 Task: Open the event Casual Training Session: Presentation Skills on '2023/12/21', change the date to 2023/12/18, change the font style of the description to Tahoma, set the availability to Free, insert an emoji Earth, logged in from the account softage.10@softage.net and add another guest for the event, softage.3@softage.net. Change the alignment of the event description to Align right.Change the font color of the description to Yellow and select an event charm, 
Action: Mouse moved to (294, 130)
Screenshot: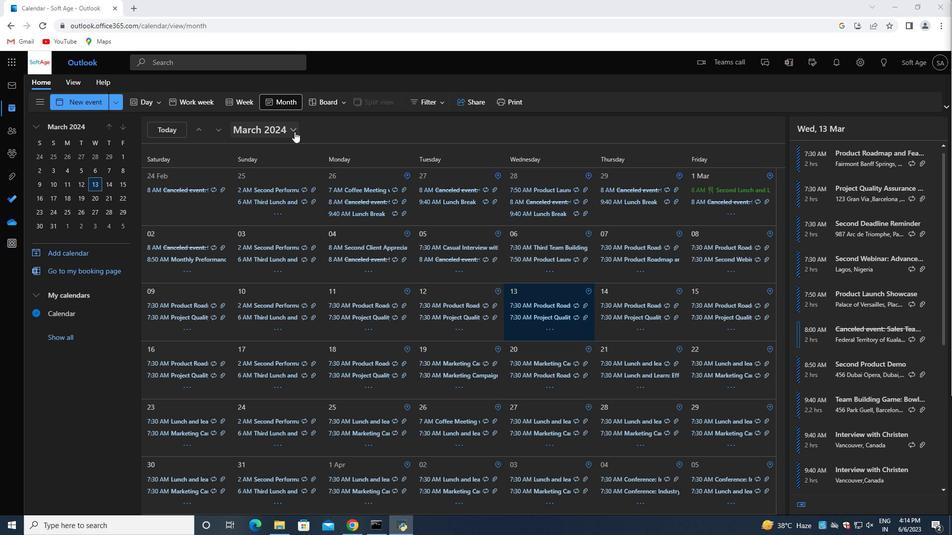 
Action: Mouse pressed left at (294, 130)
Screenshot: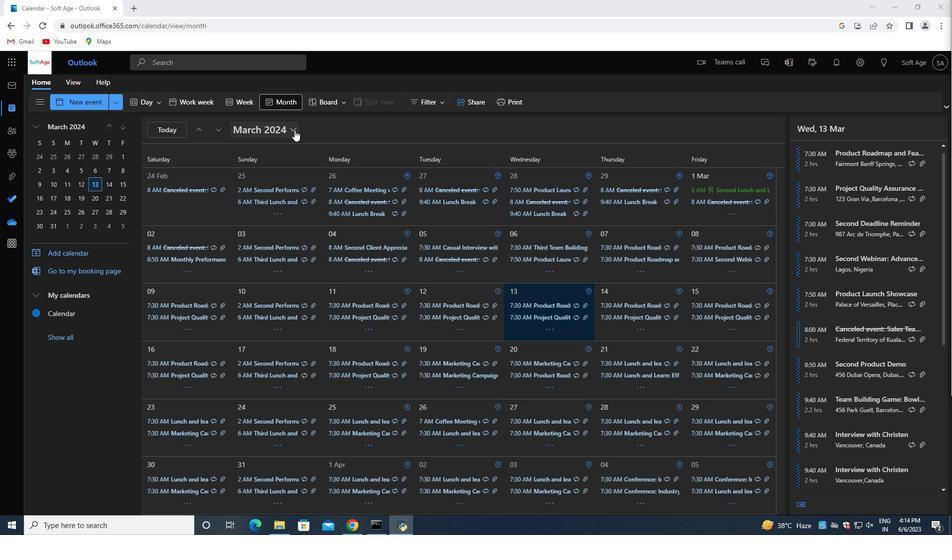 
Action: Mouse moved to (310, 155)
Screenshot: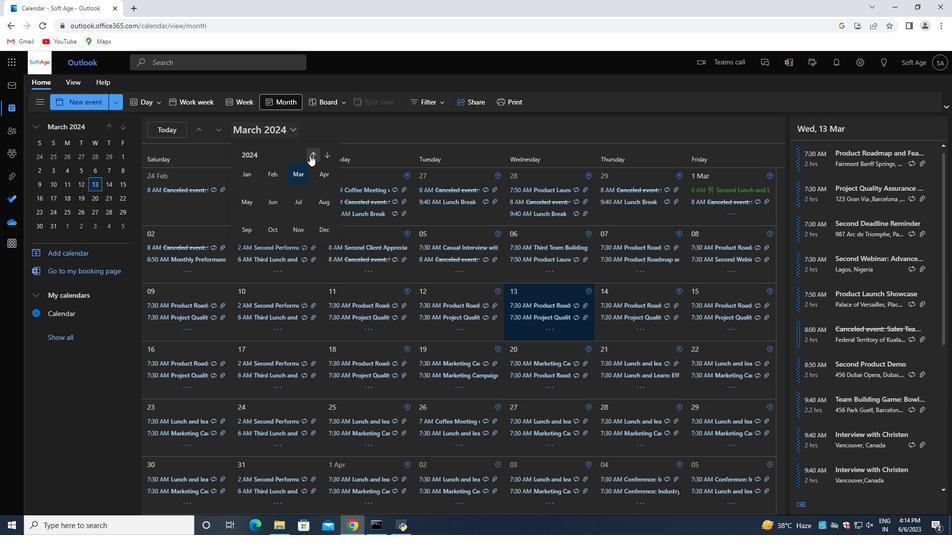 
Action: Mouse pressed left at (310, 155)
Screenshot: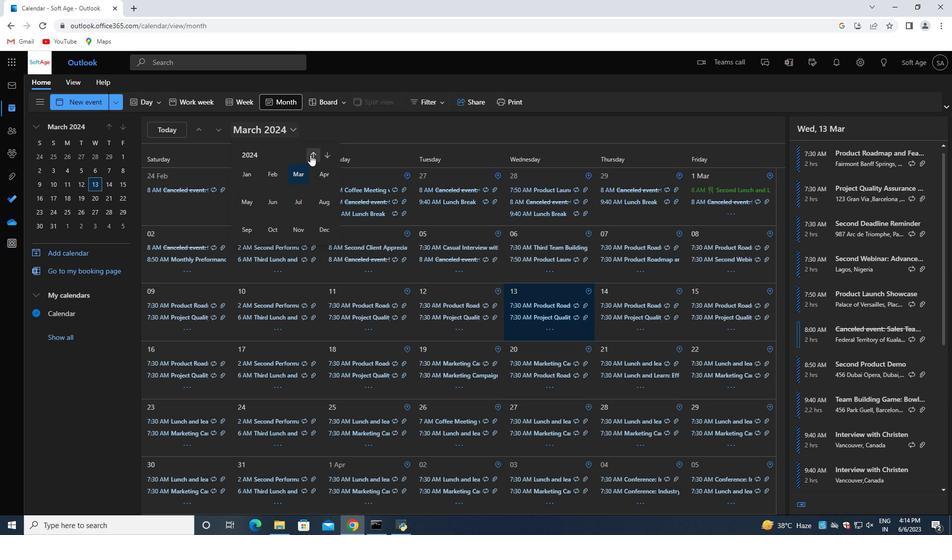
Action: Mouse moved to (321, 228)
Screenshot: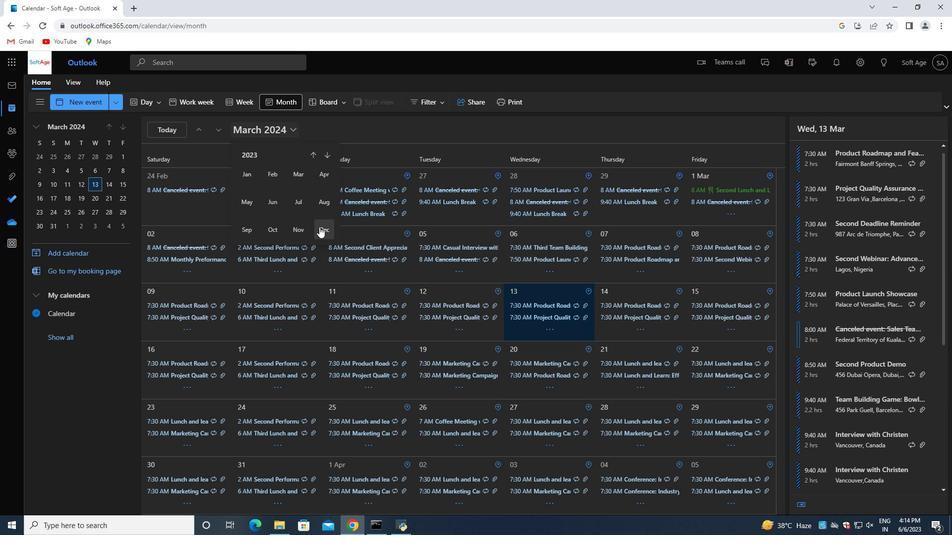 
Action: Mouse pressed left at (321, 228)
Screenshot: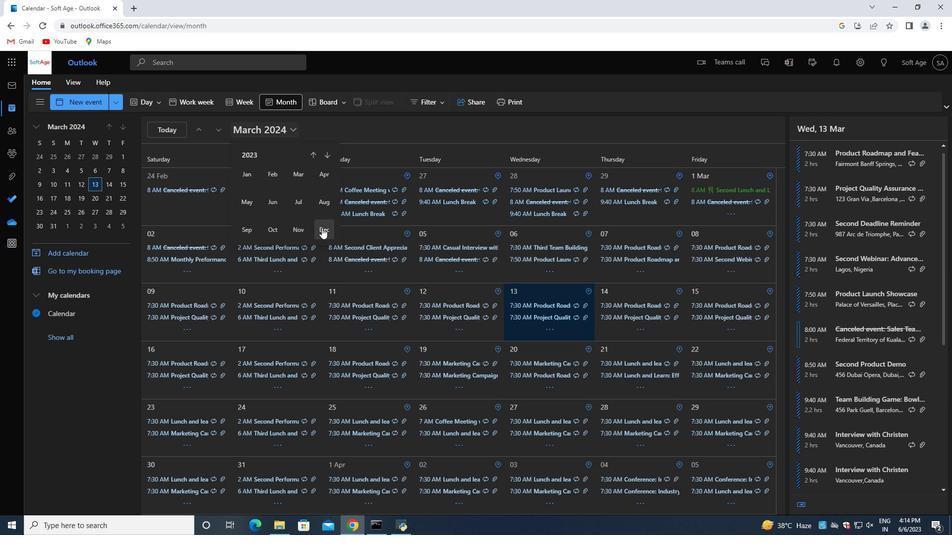 
Action: Mouse moved to (616, 386)
Screenshot: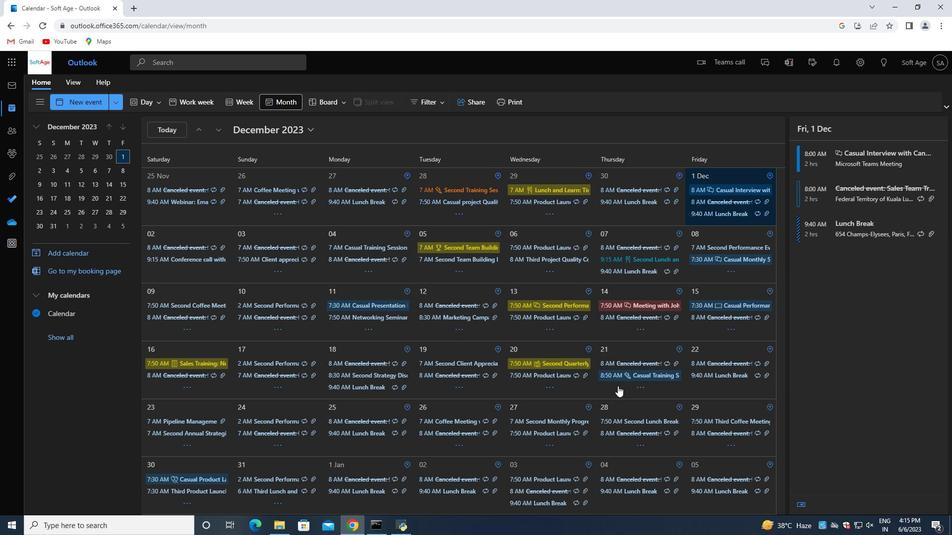 
Action: Mouse pressed left at (616, 386)
Screenshot: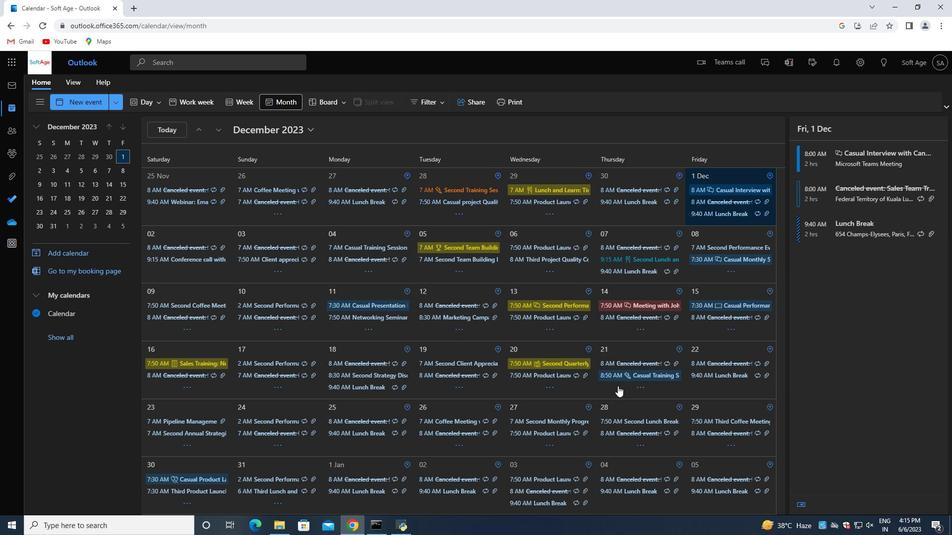
Action: Mouse moved to (827, 199)
Screenshot: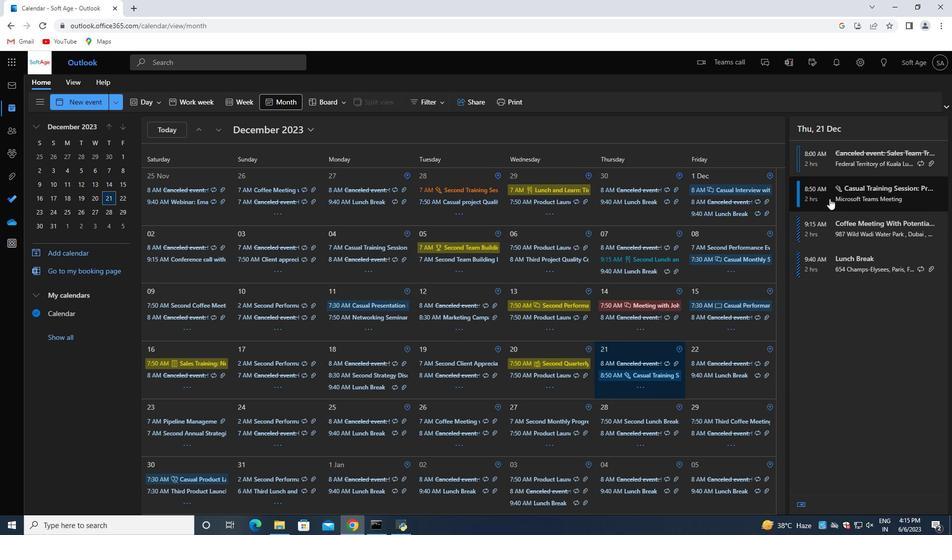 
Action: Mouse pressed left at (827, 199)
Screenshot: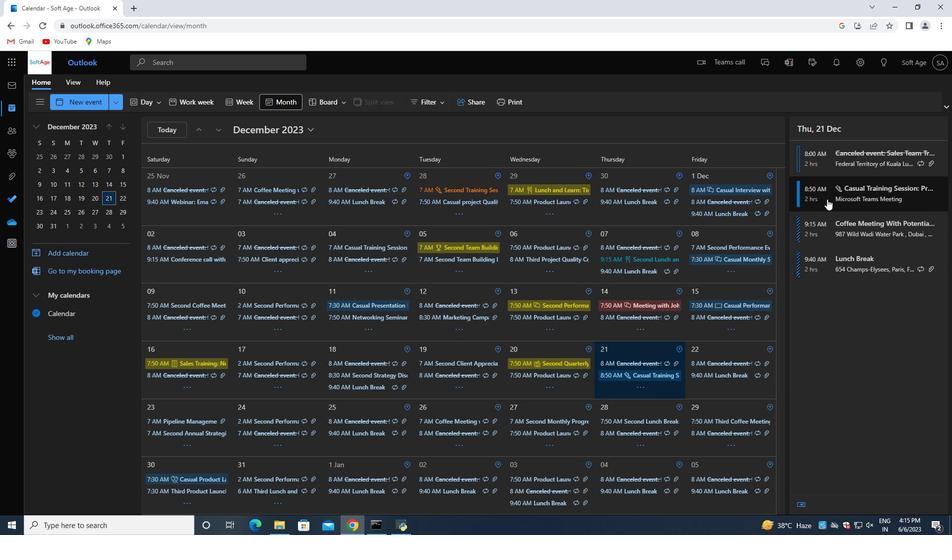 
Action: Mouse moved to (633, 277)
Screenshot: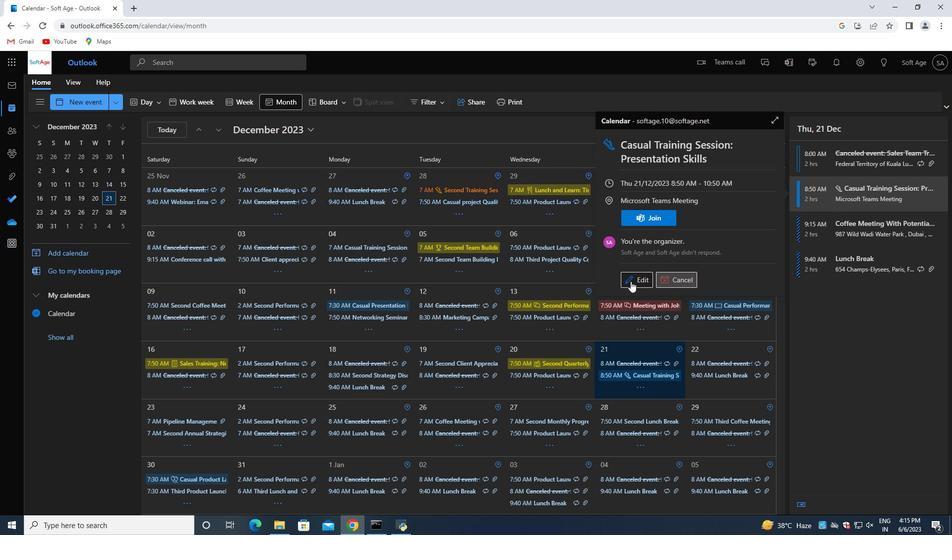 
Action: Mouse pressed left at (633, 277)
Screenshot: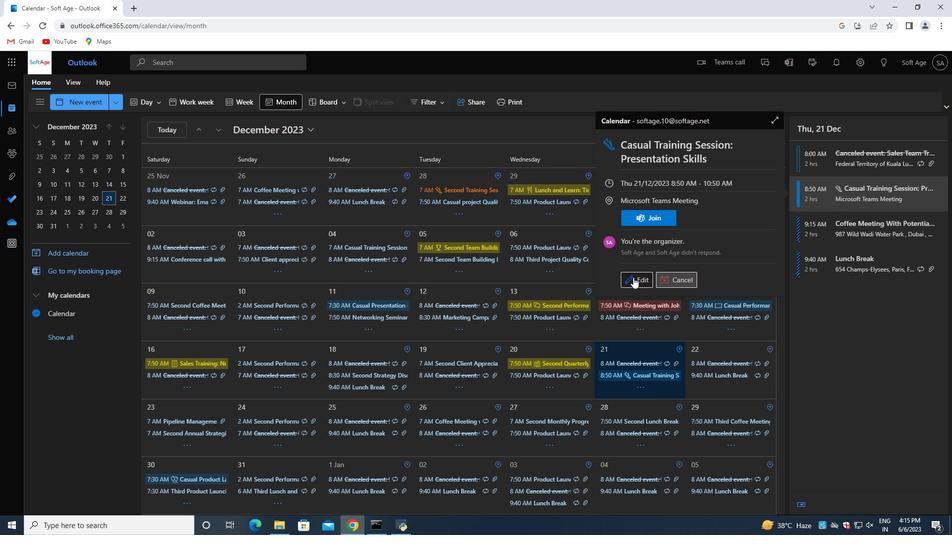 
Action: Mouse moved to (290, 270)
Screenshot: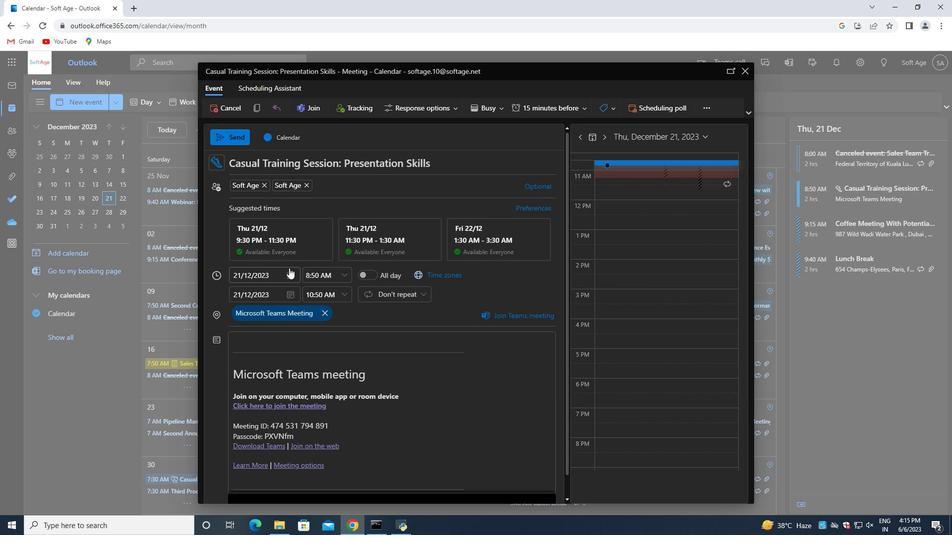 
Action: Mouse pressed left at (290, 270)
Screenshot: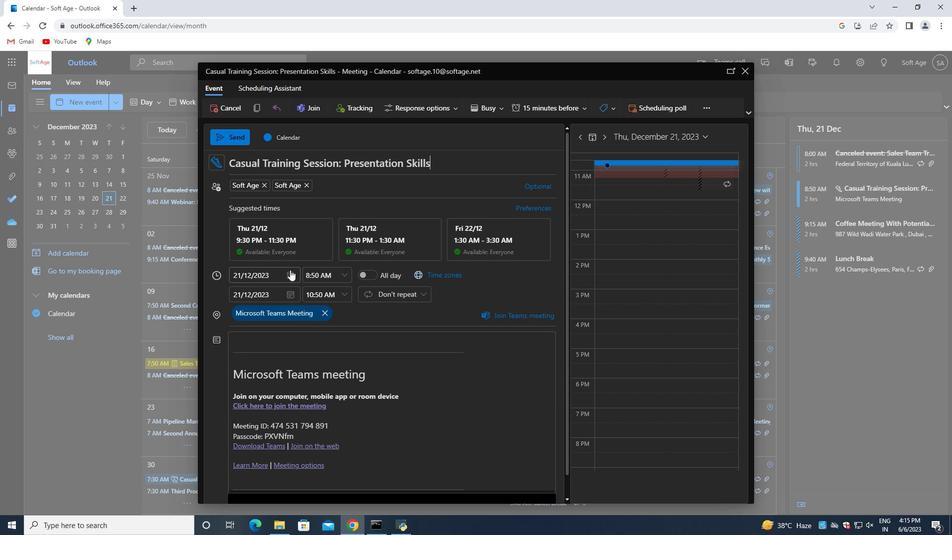 
Action: Mouse moved to (272, 365)
Screenshot: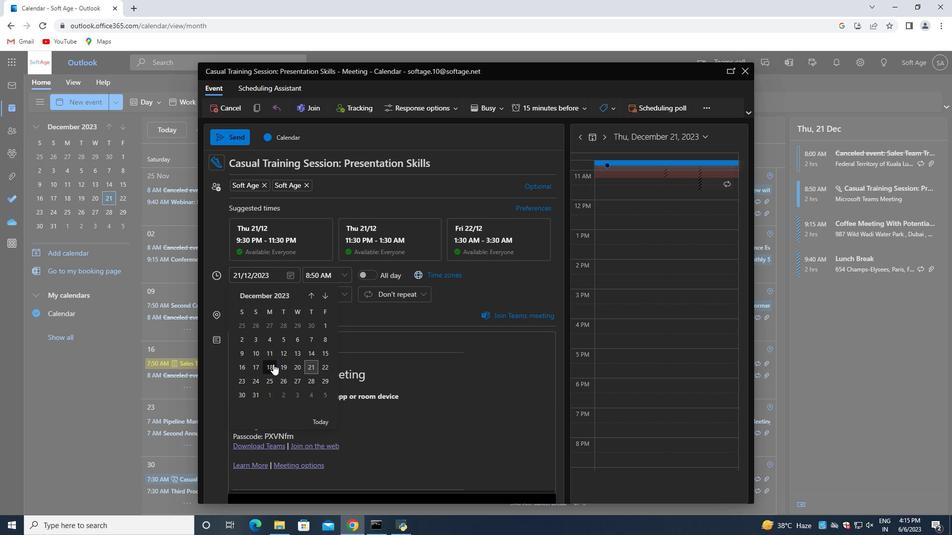 
Action: Mouse pressed left at (272, 365)
Screenshot: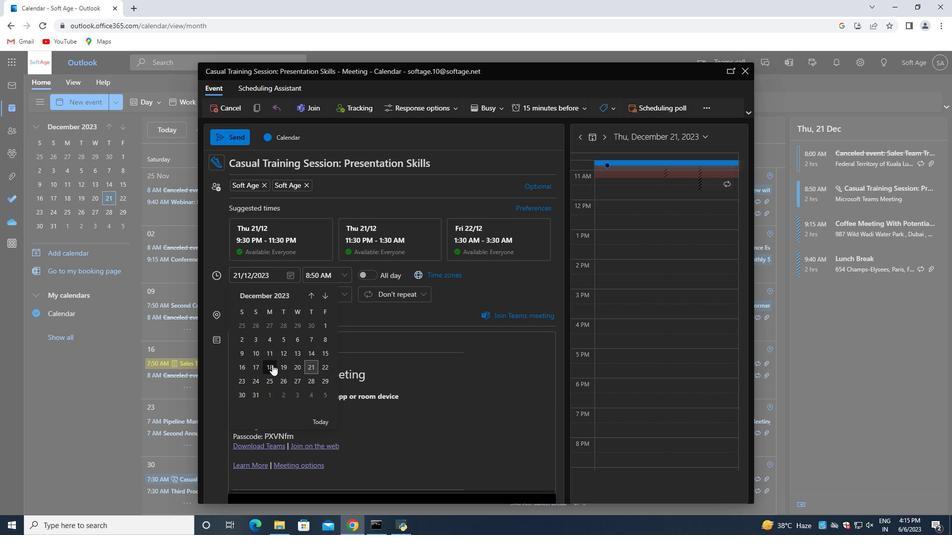 
Action: Mouse moved to (488, 107)
Screenshot: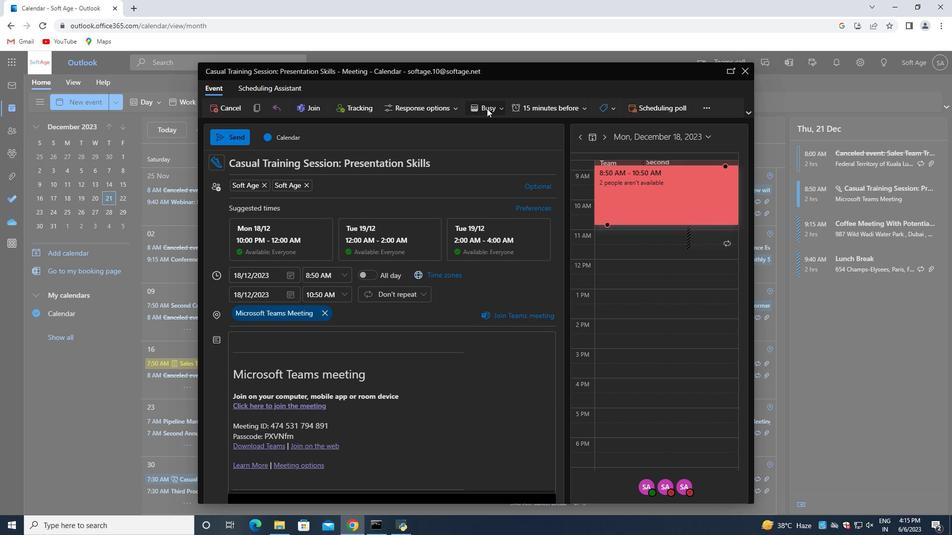 
Action: Mouse pressed left at (488, 107)
Screenshot: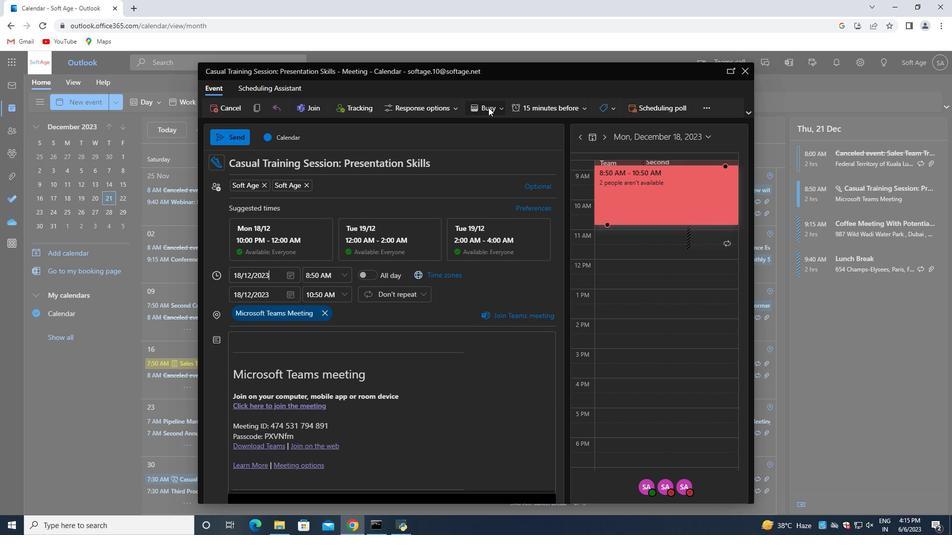 
Action: Mouse moved to (473, 124)
Screenshot: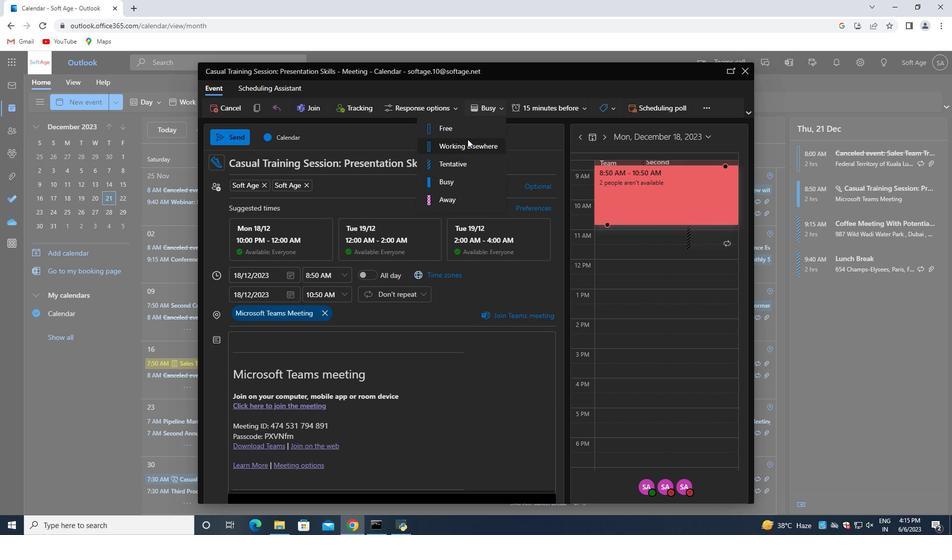 
Action: Mouse pressed left at (473, 124)
Screenshot: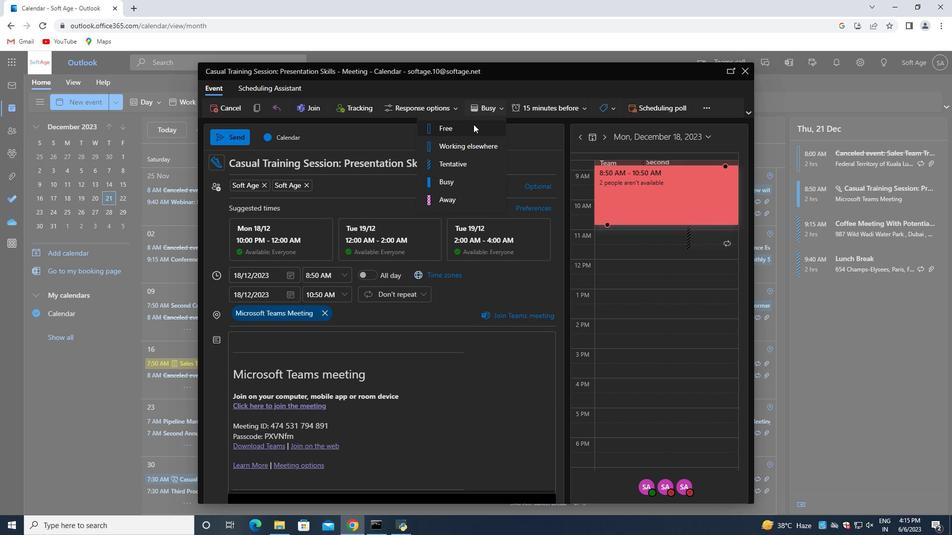
Action: Mouse moved to (332, 184)
Screenshot: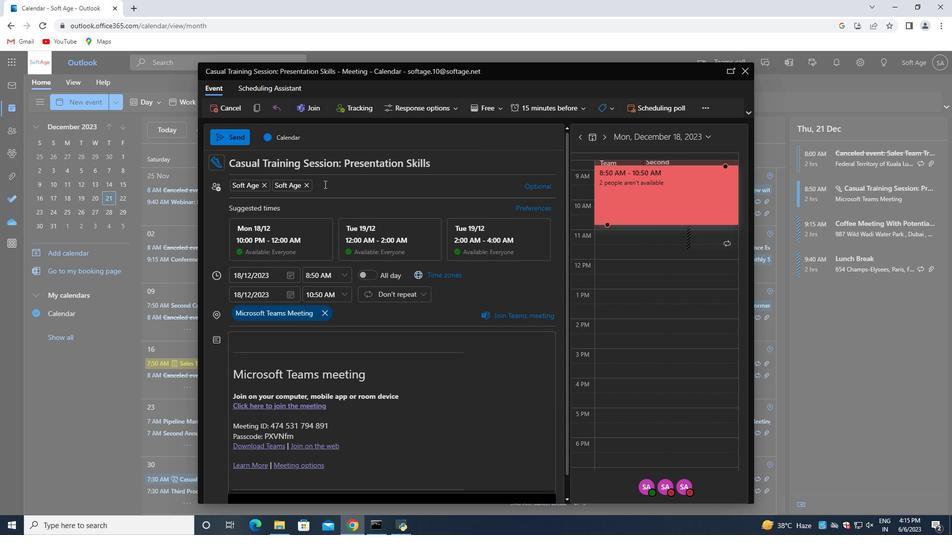 
Action: Mouse pressed left at (332, 184)
Screenshot: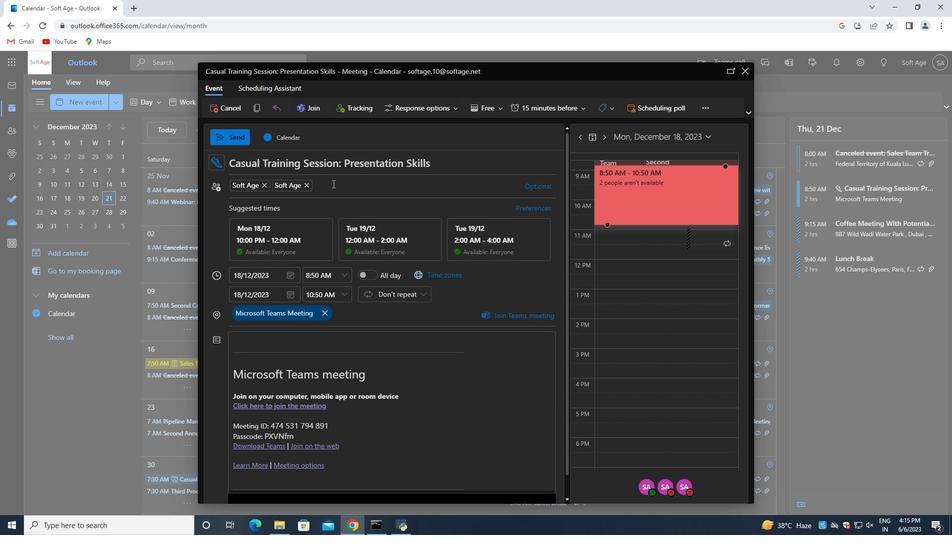 
Action: Key pressed softage.3<Key.shift>@softage.net<Key.enter>
Screenshot: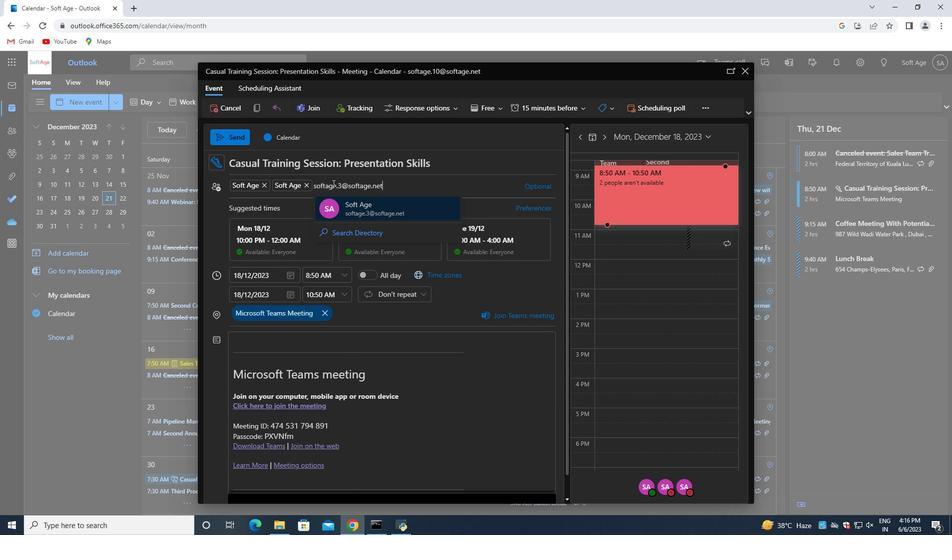 
Action: Mouse moved to (230, 135)
Screenshot: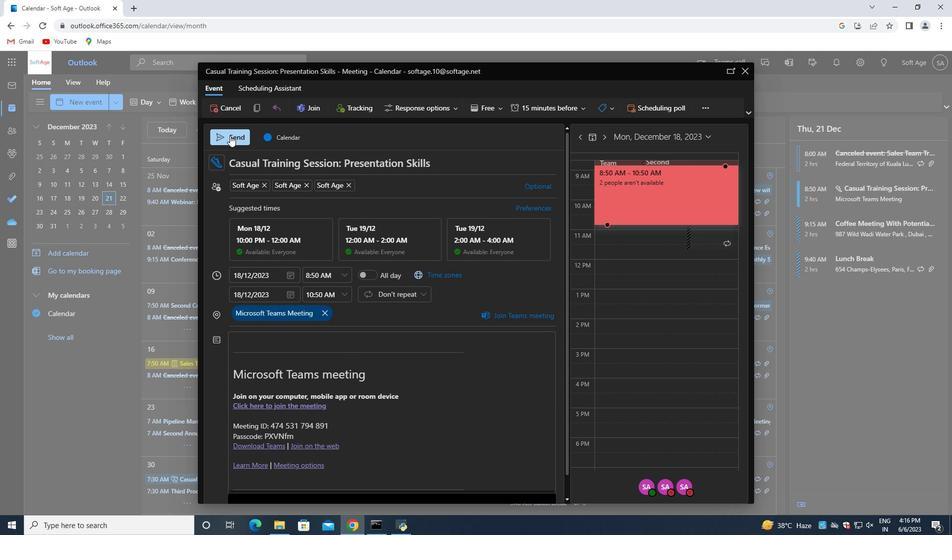 
Action: Mouse pressed left at (230, 135)
Screenshot: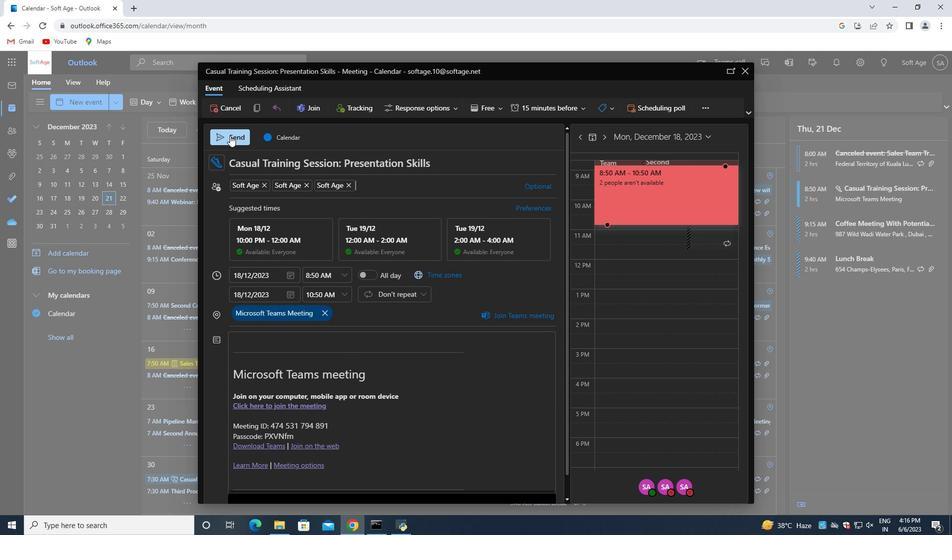 
